 Task: Customize the preview density (Default, Comfortable, Compact).
Action: Mouse moved to (1032, 303)
Screenshot: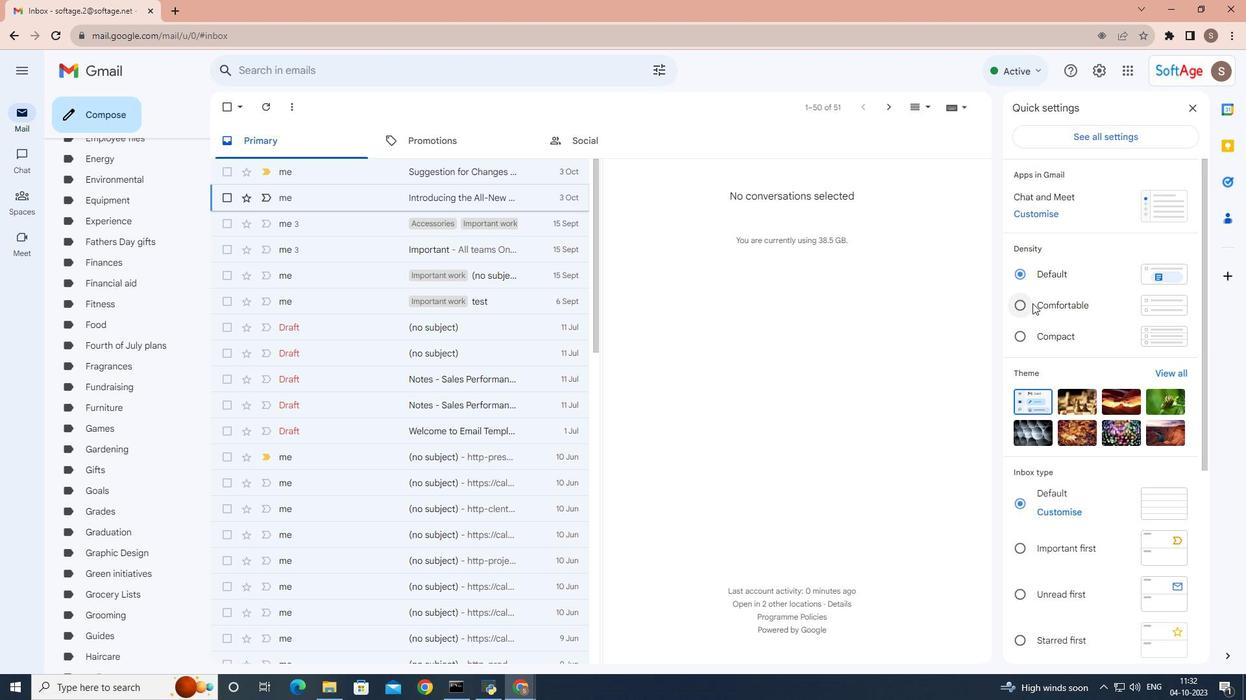 
Action: Mouse pressed left at (1032, 303)
Screenshot: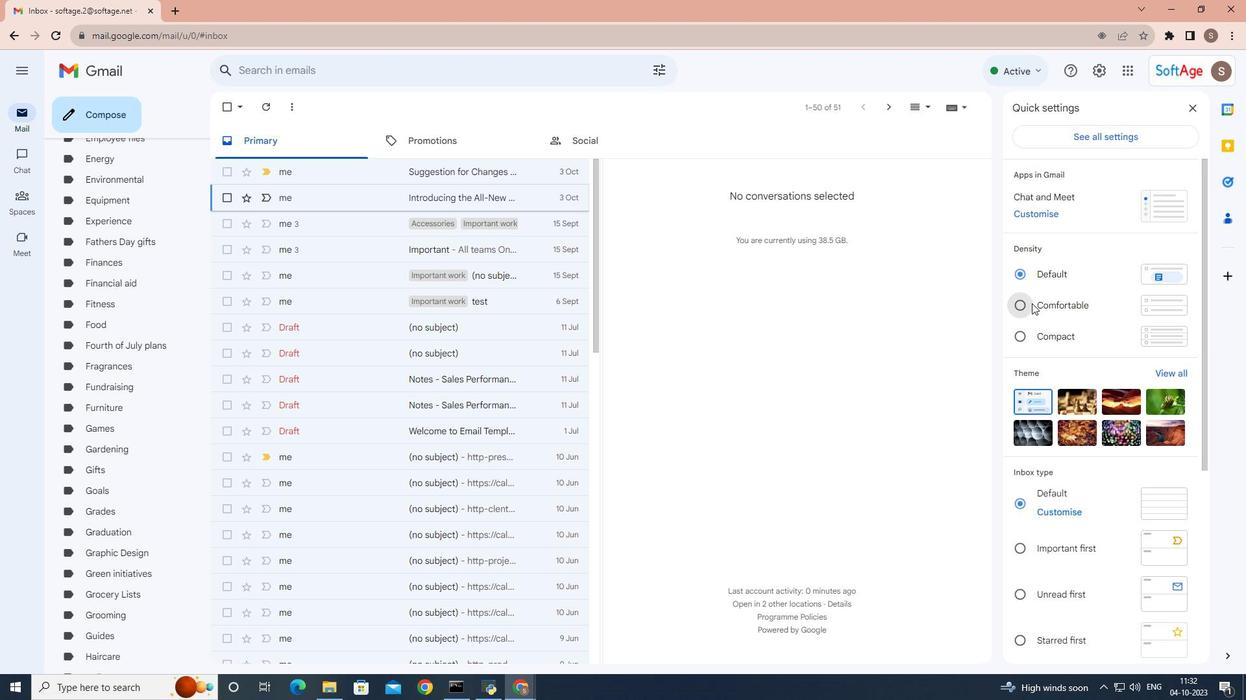 
Action: Mouse moved to (1024, 334)
Screenshot: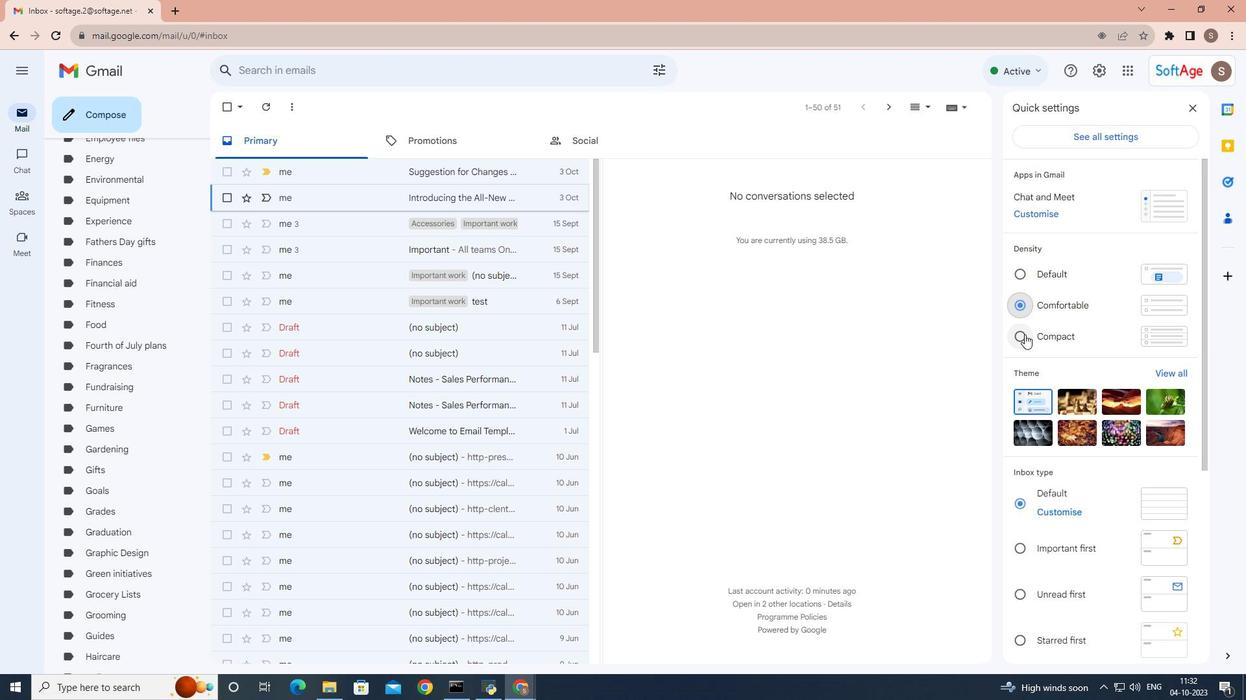 
Action: Mouse pressed left at (1024, 334)
Screenshot: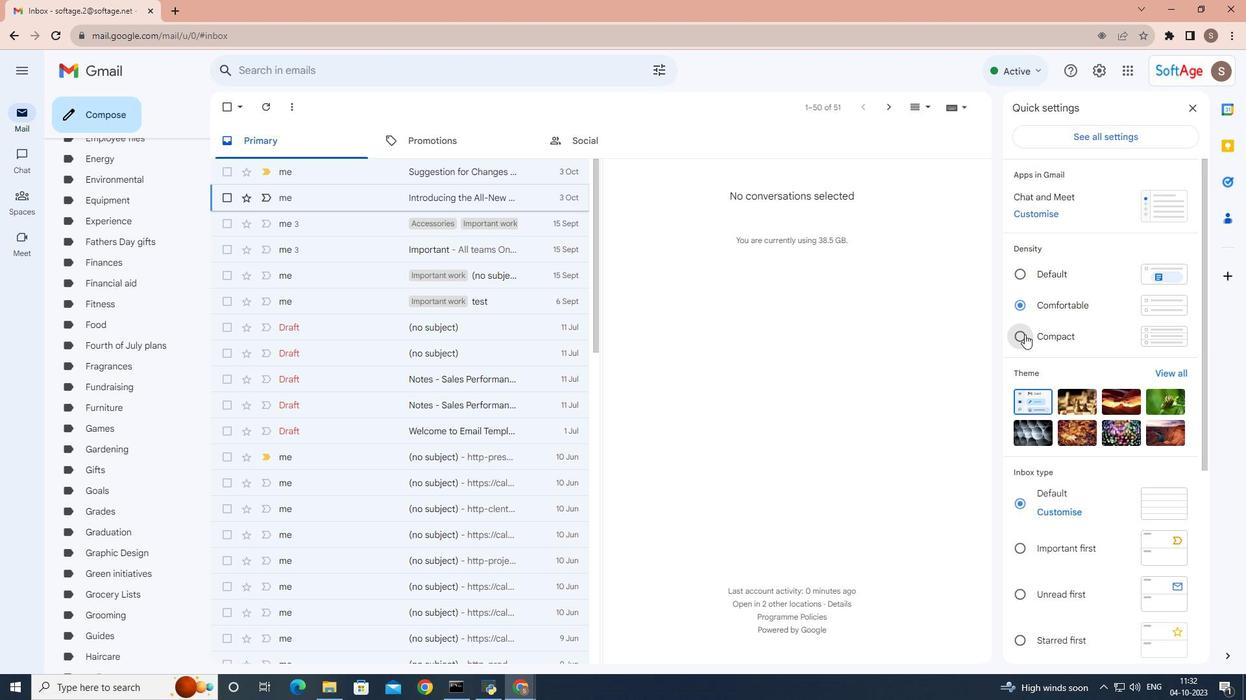 
Action: Mouse moved to (1020, 268)
Screenshot: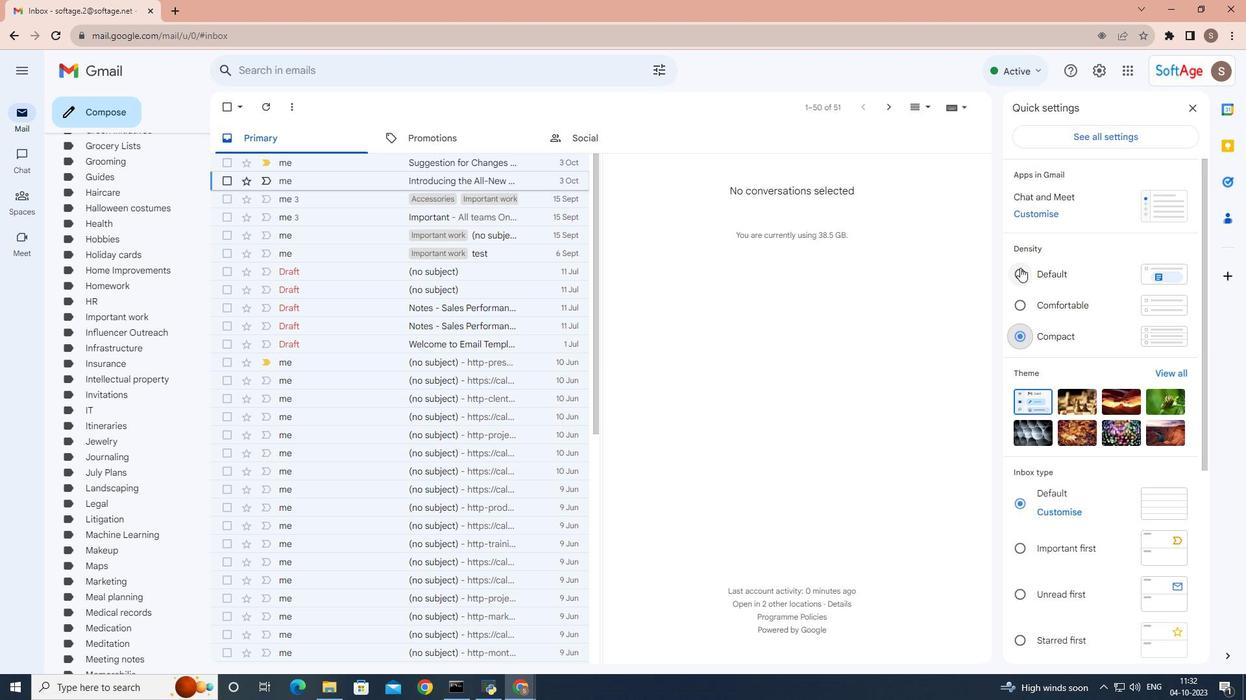 
Action: Mouse pressed left at (1020, 268)
Screenshot: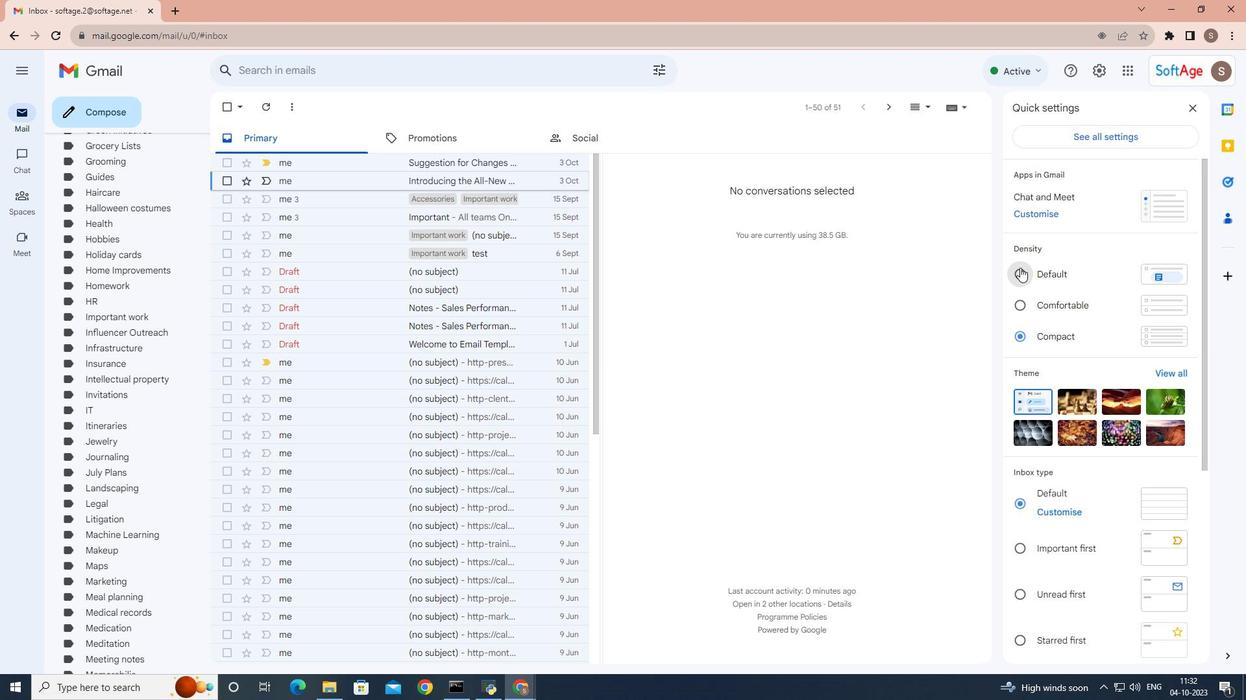 
Action: Mouse moved to (1096, 227)
Screenshot: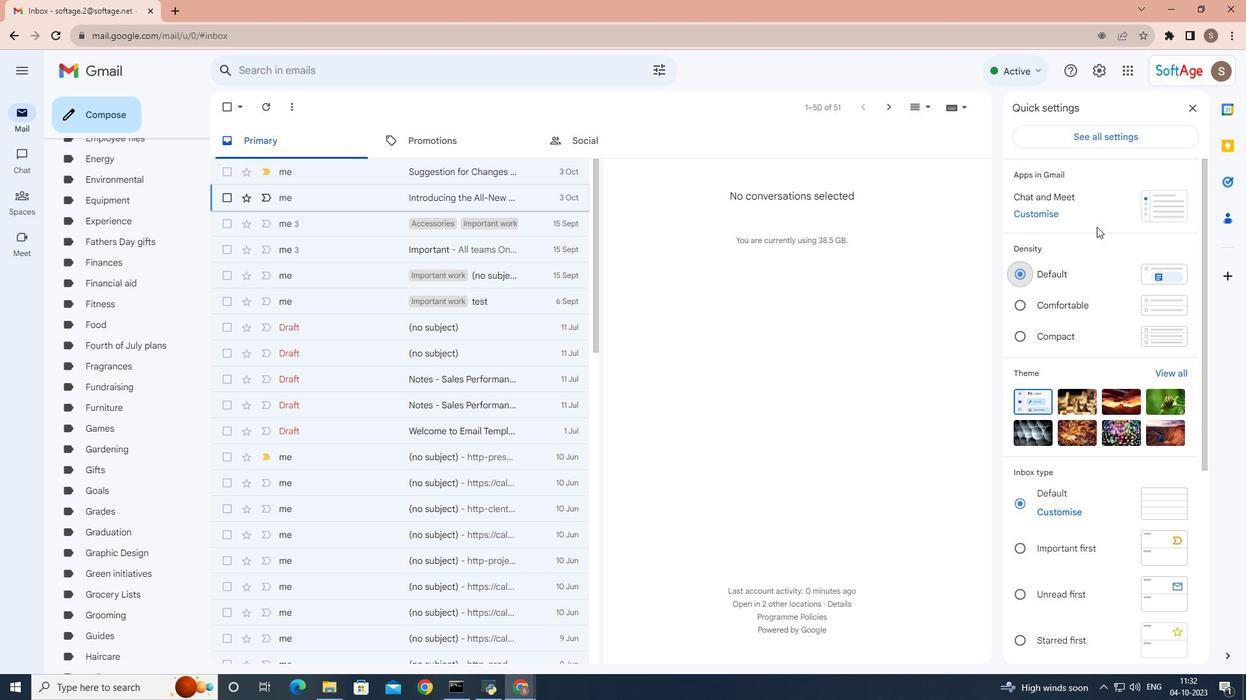 
Action: Mouse scrolled (1096, 226) with delta (0, 0)
Screenshot: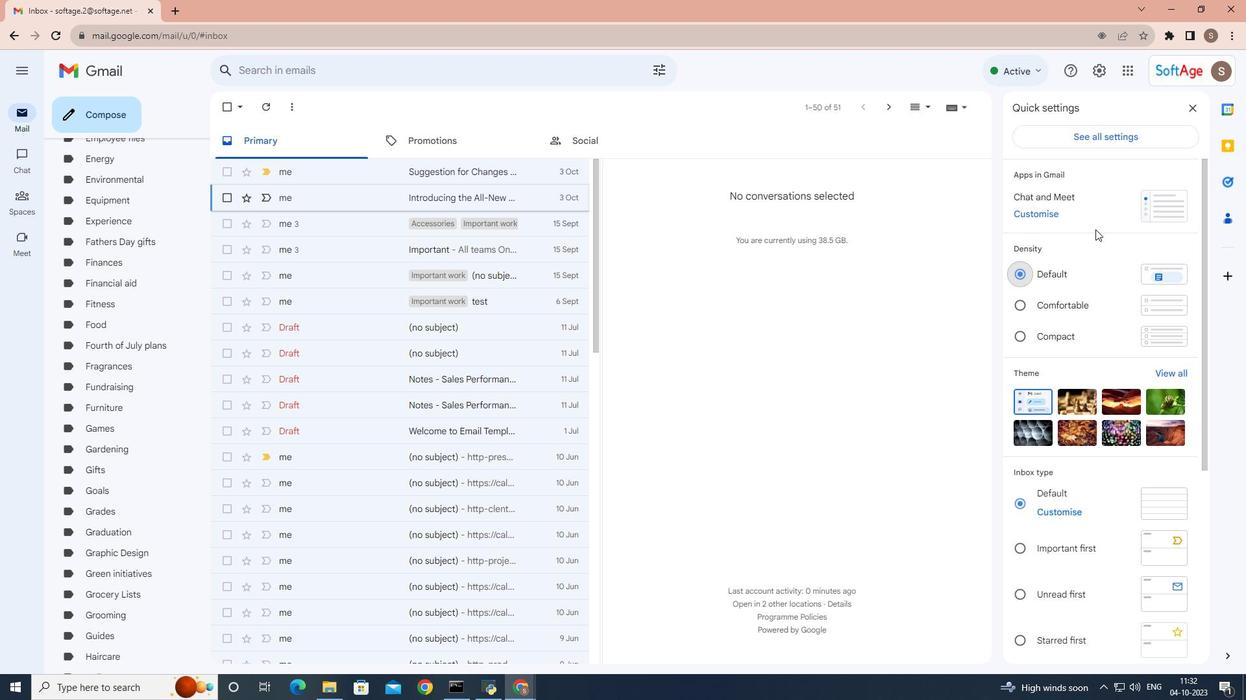 
Action: Mouse moved to (1095, 228)
Screenshot: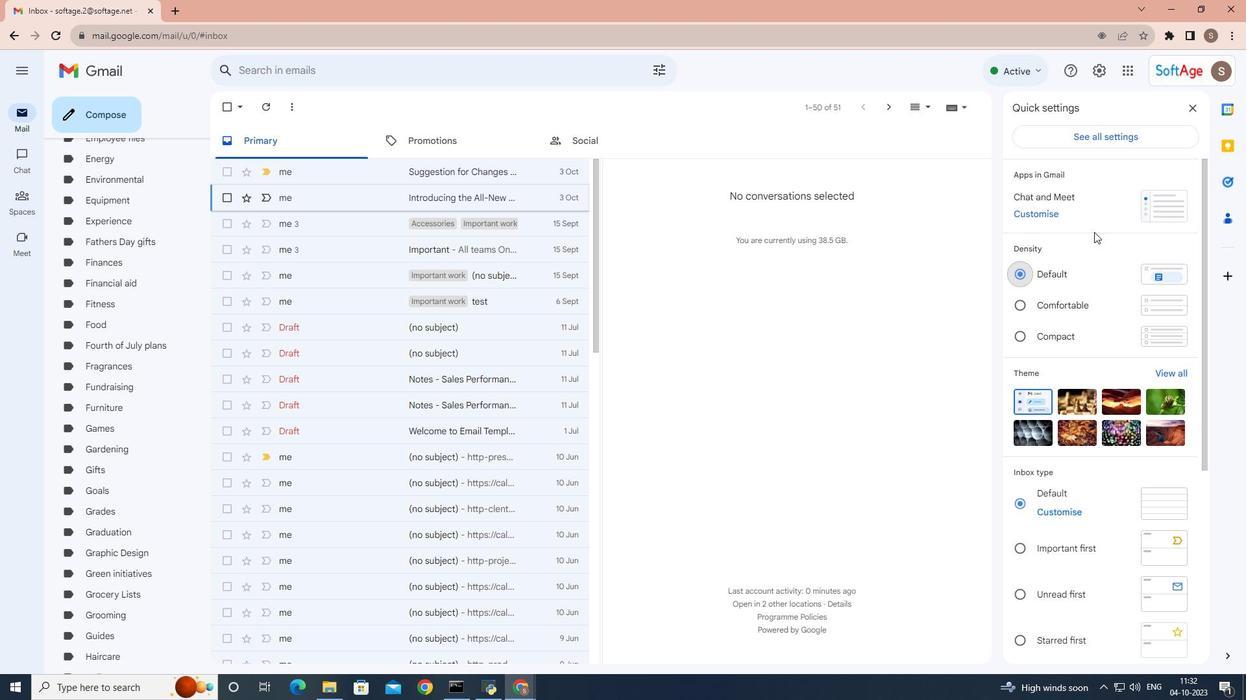 
Action: Mouse scrolled (1095, 227) with delta (0, 0)
Screenshot: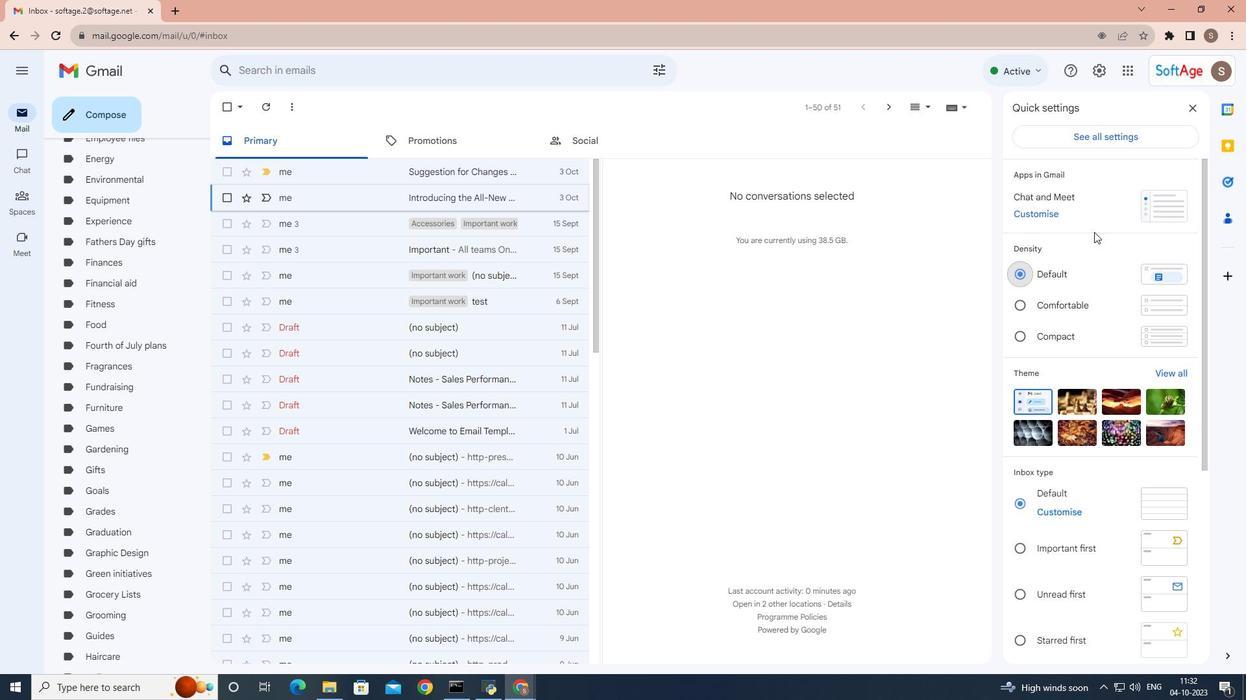 
Action: Mouse moved to (1094, 230)
Screenshot: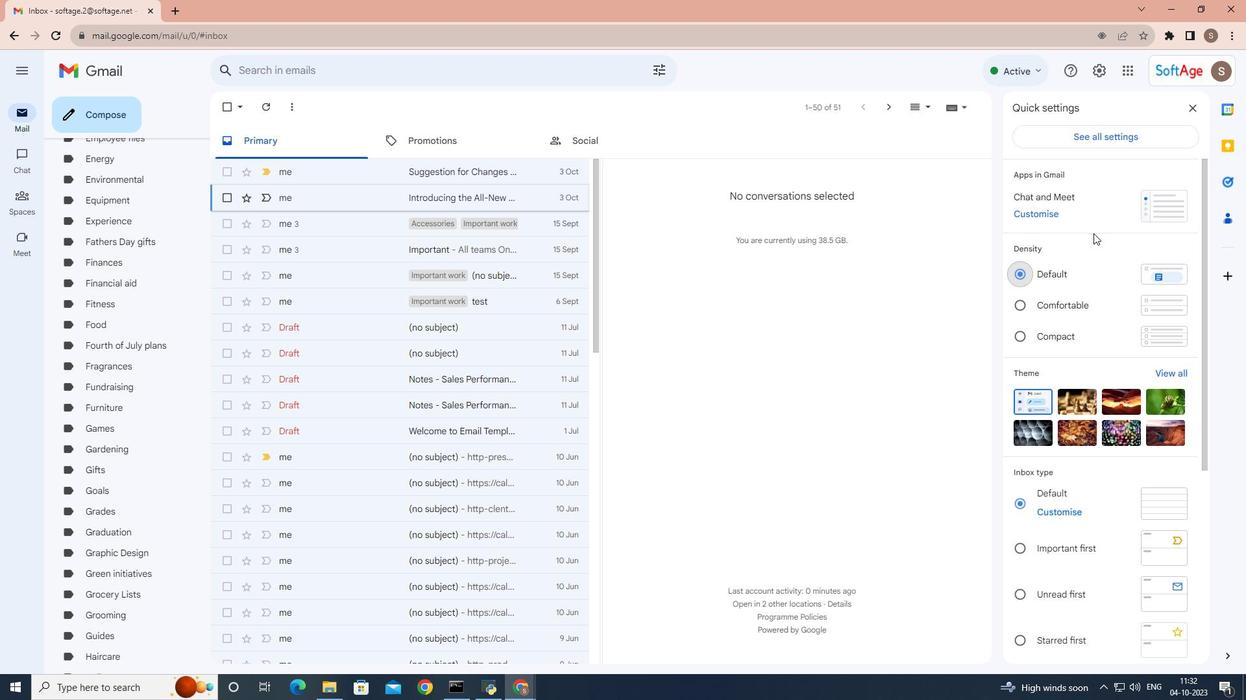 
Action: Mouse scrolled (1094, 229) with delta (0, 0)
Screenshot: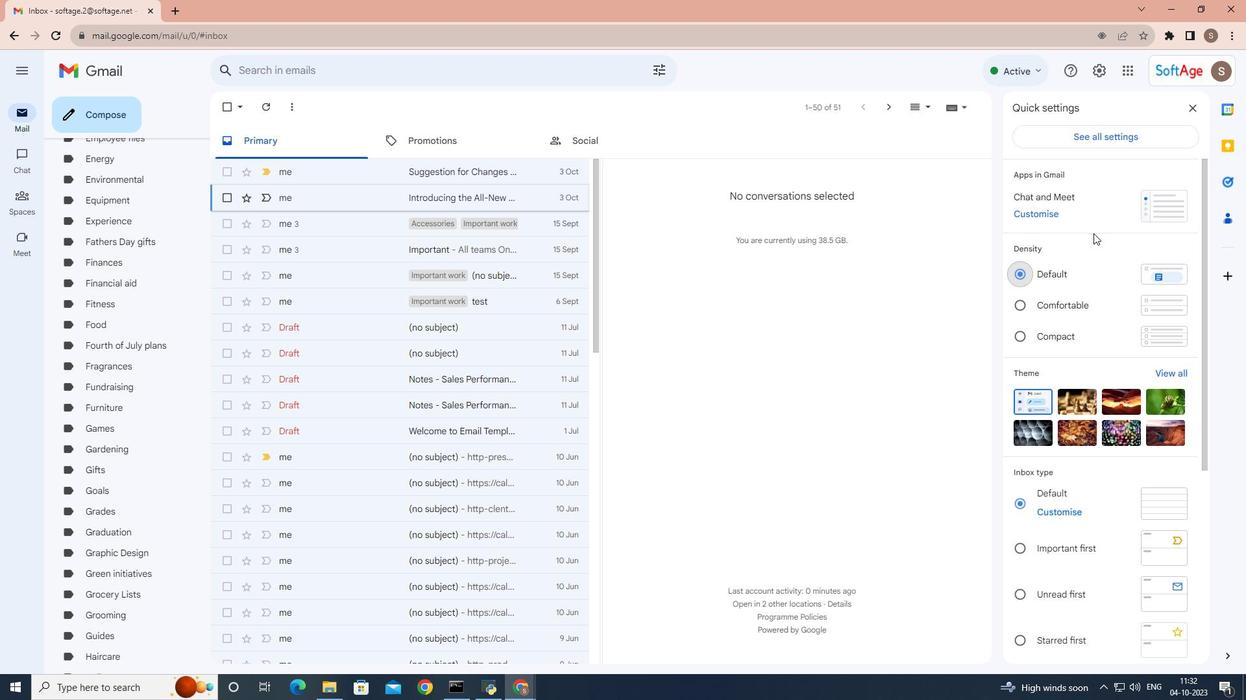 
Action: Mouse moved to (1196, 112)
Screenshot: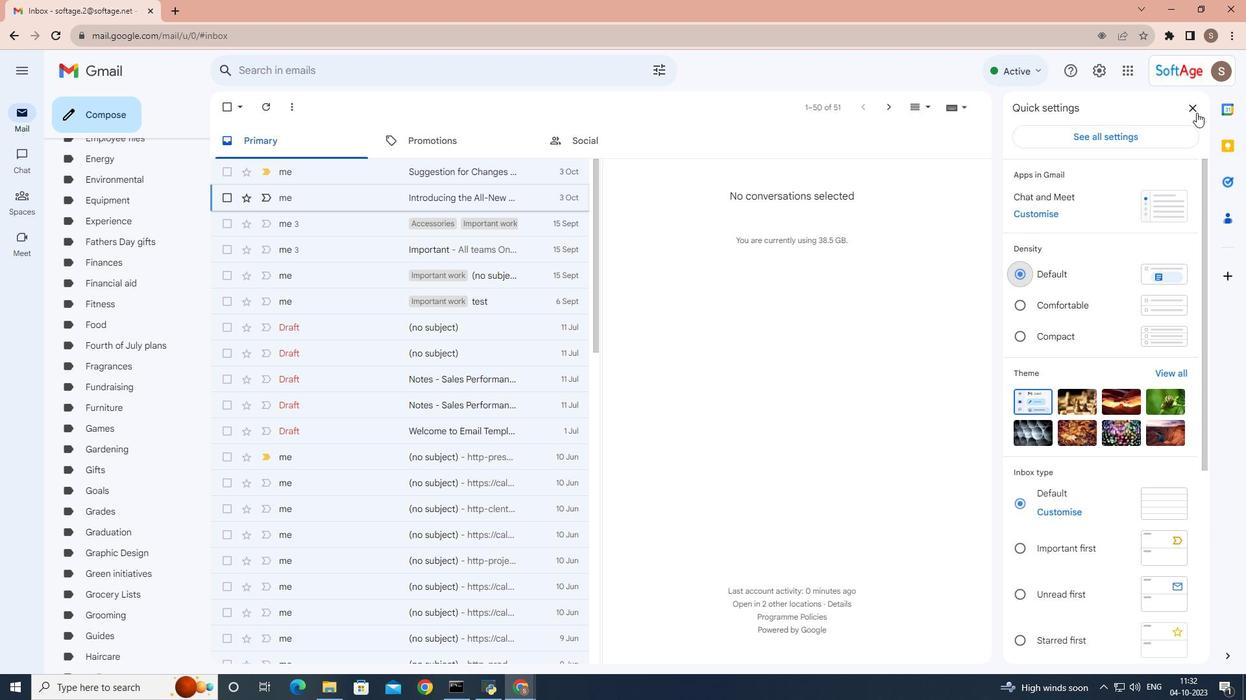 
Action: Mouse pressed left at (1196, 112)
Screenshot: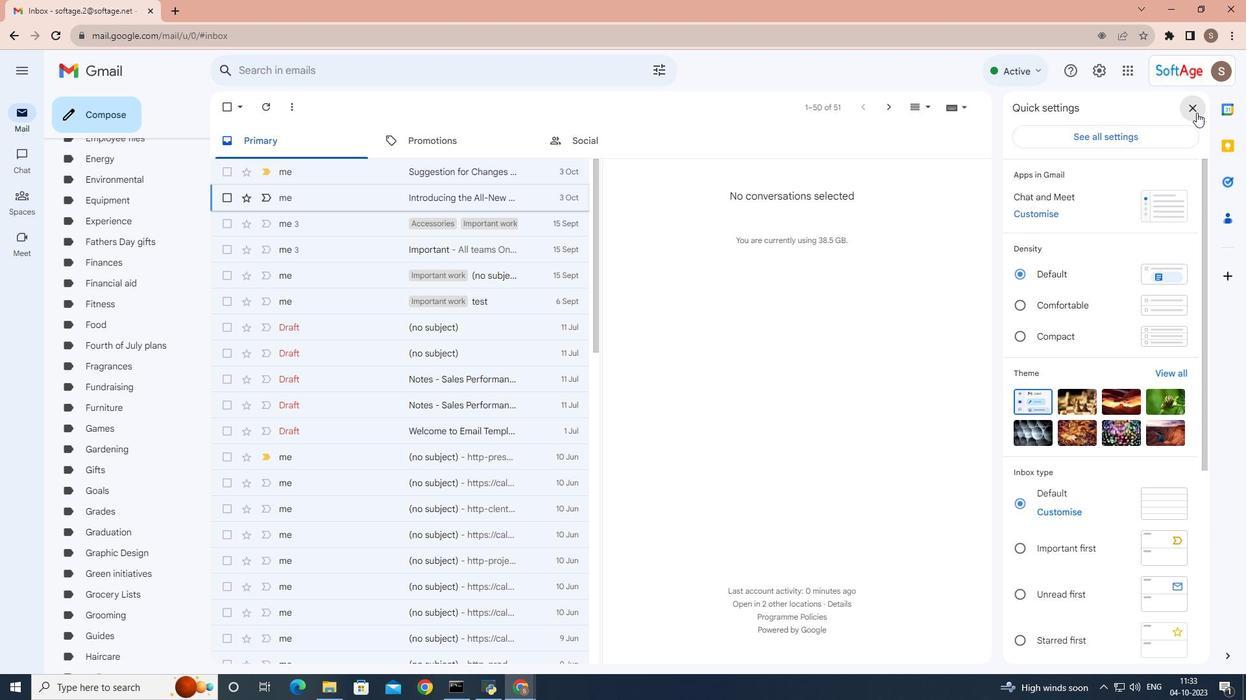 
Action: Mouse moved to (946, 286)
Screenshot: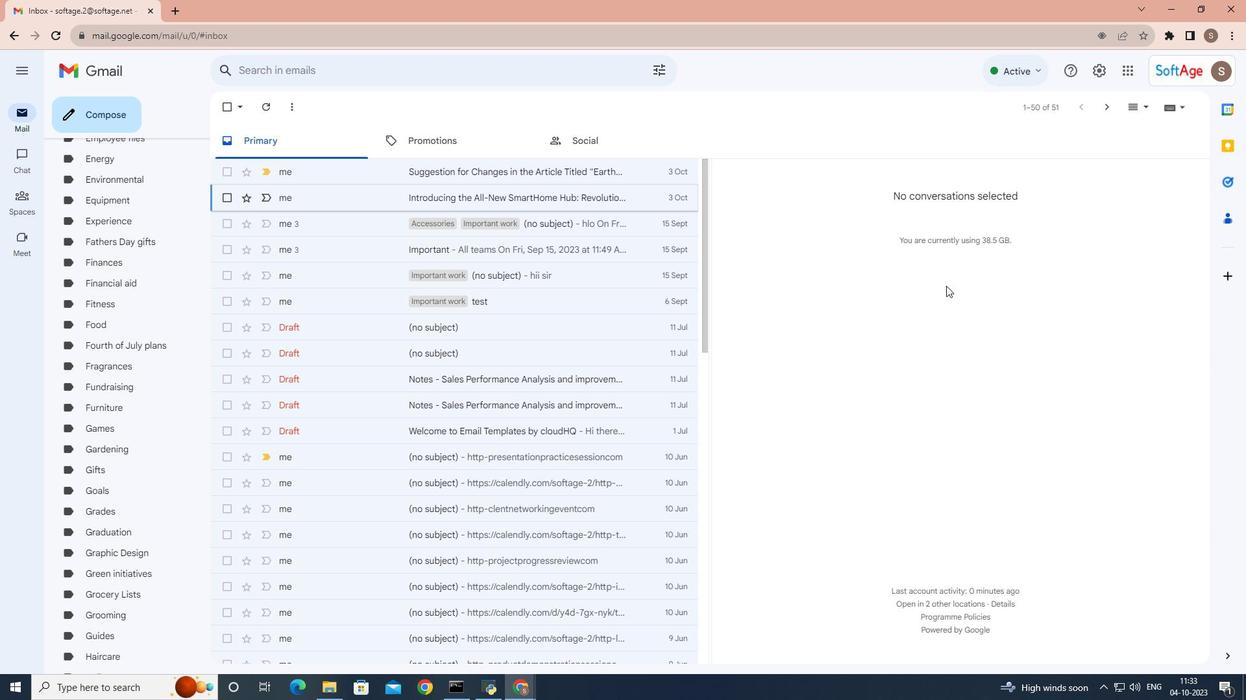 
